 Task: Add the task  Add support for multiple file formats in the app to the section Dash Derby in the project Vigilant and add a Due Date to the respective task as 2023/09/16.
Action: Mouse moved to (25, 59)
Screenshot: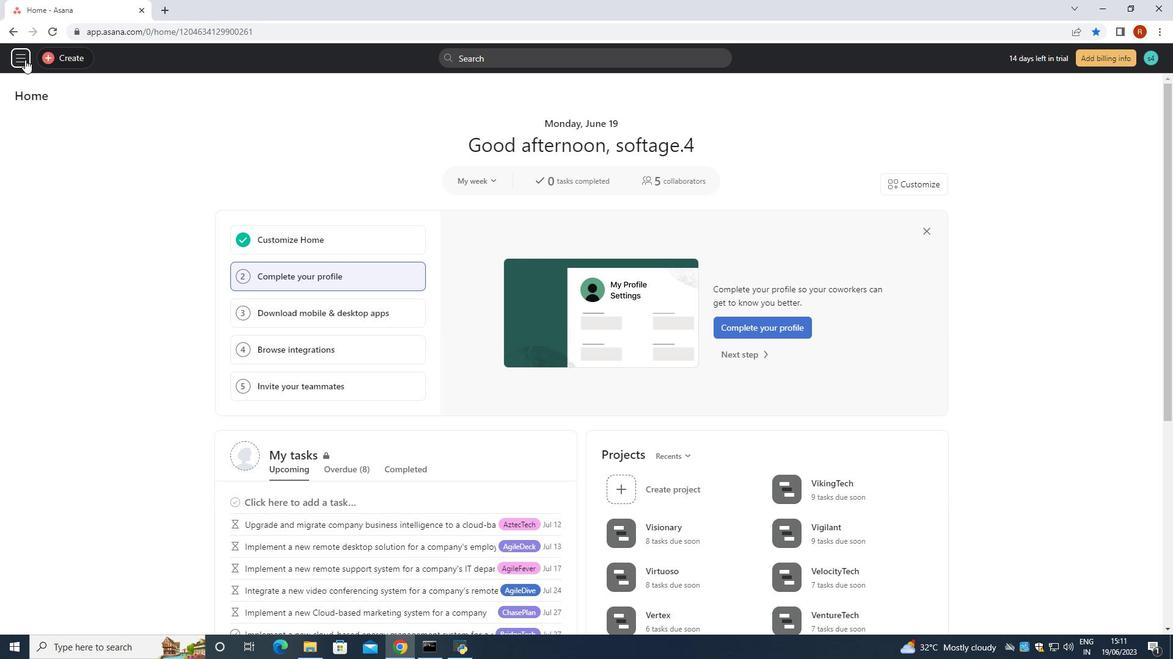 
Action: Mouse pressed left at (25, 59)
Screenshot: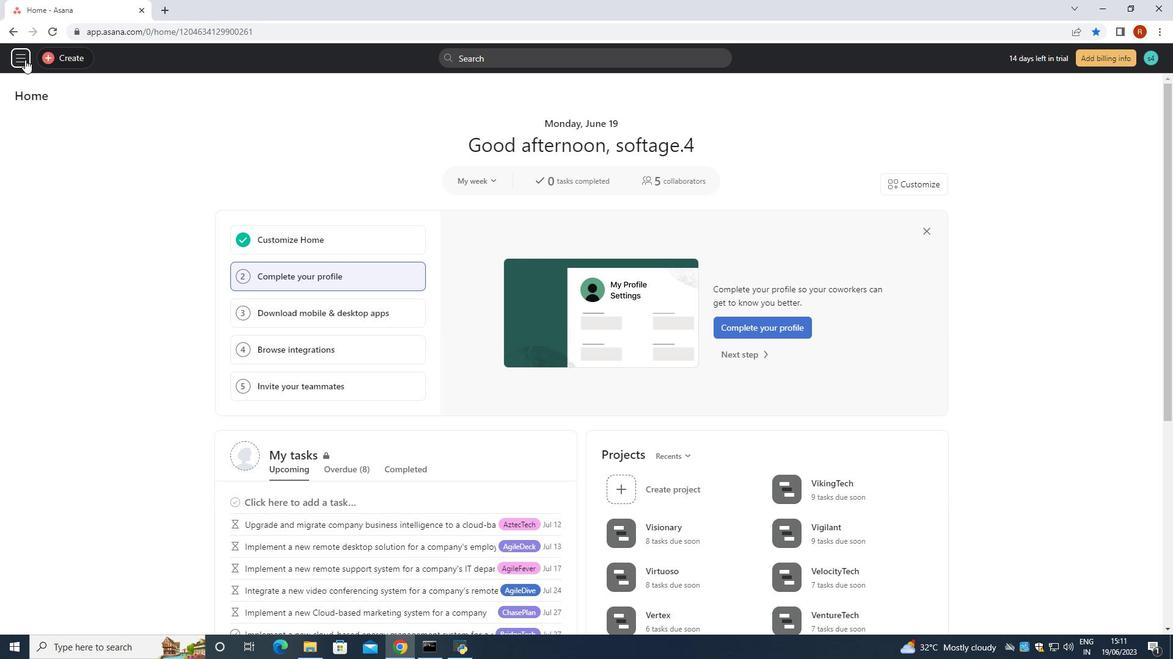 
Action: Mouse moved to (49, 207)
Screenshot: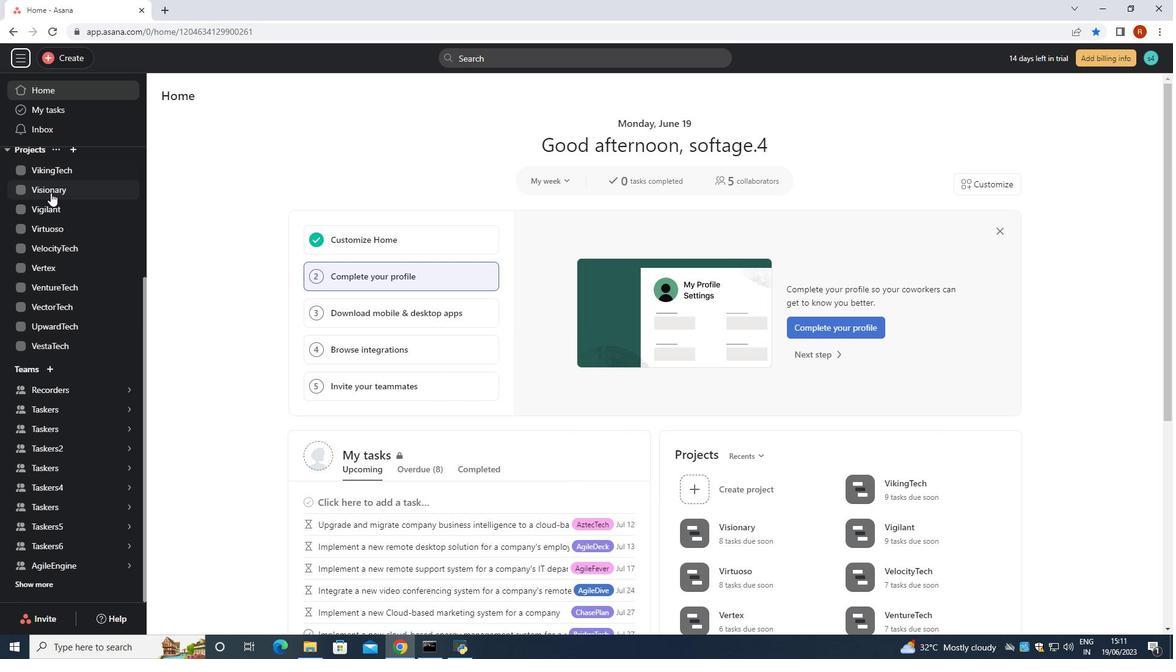 
Action: Mouse pressed left at (49, 207)
Screenshot: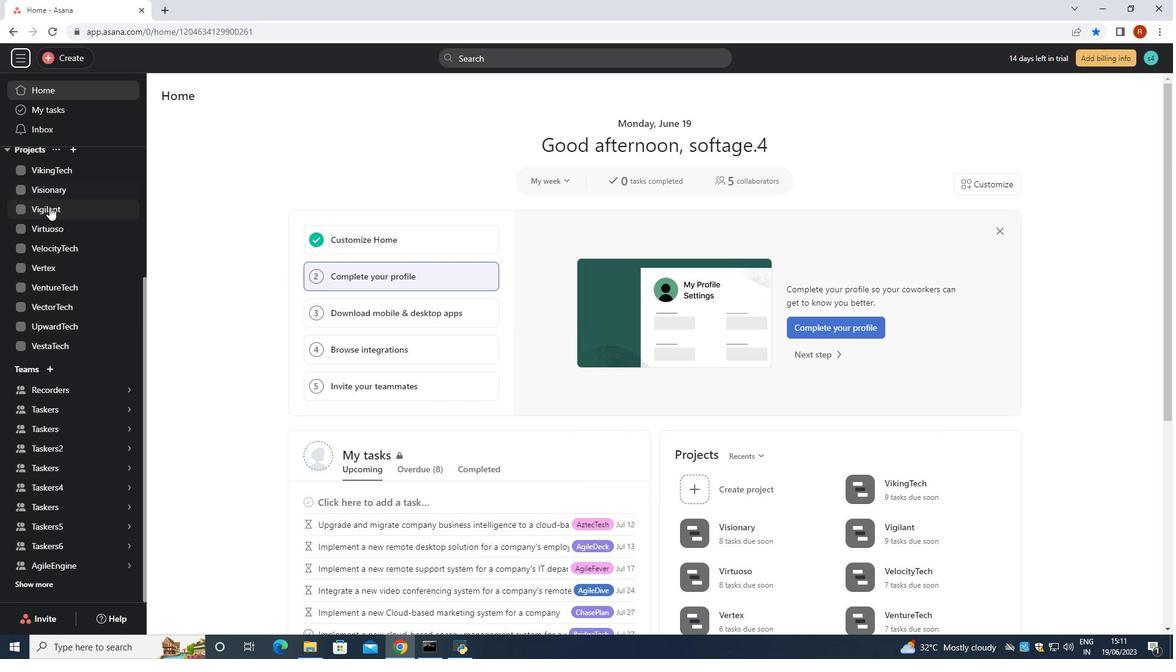 
Action: Mouse moved to (490, 287)
Screenshot: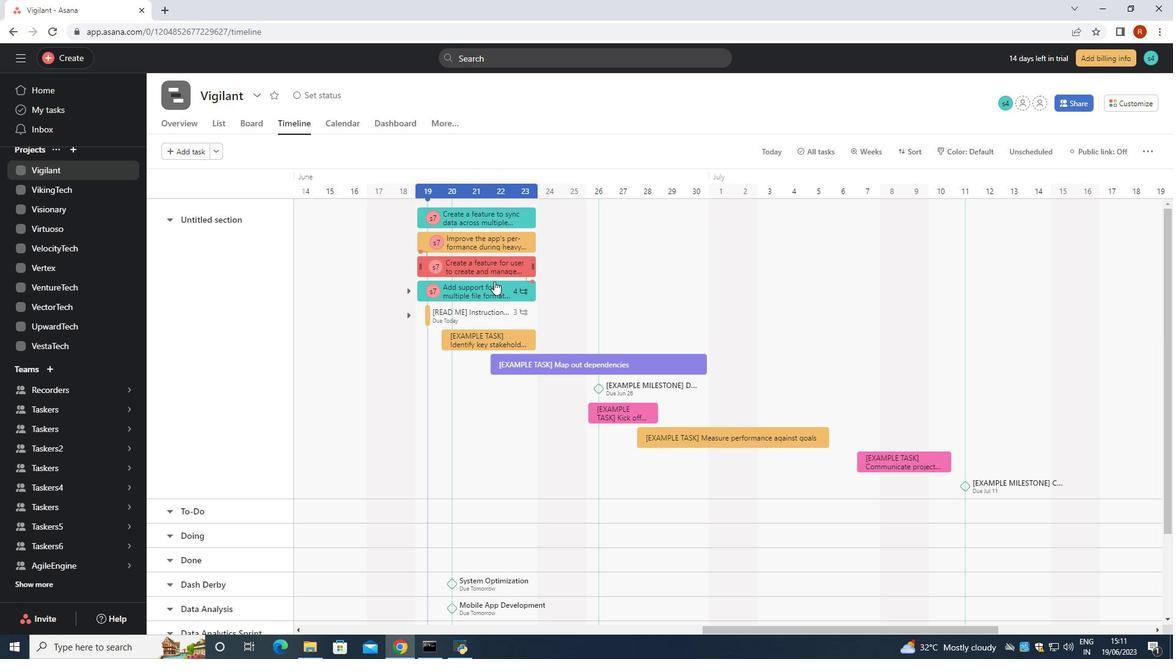 
Action: Mouse pressed left at (490, 287)
Screenshot: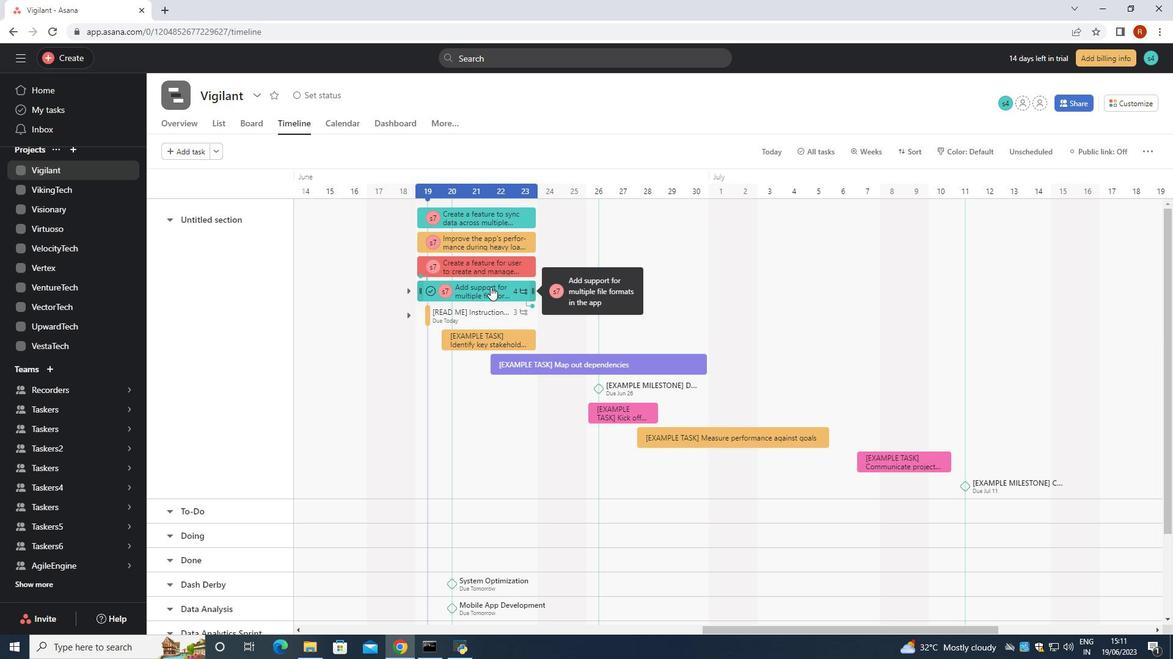 
Action: Mouse moved to (944, 273)
Screenshot: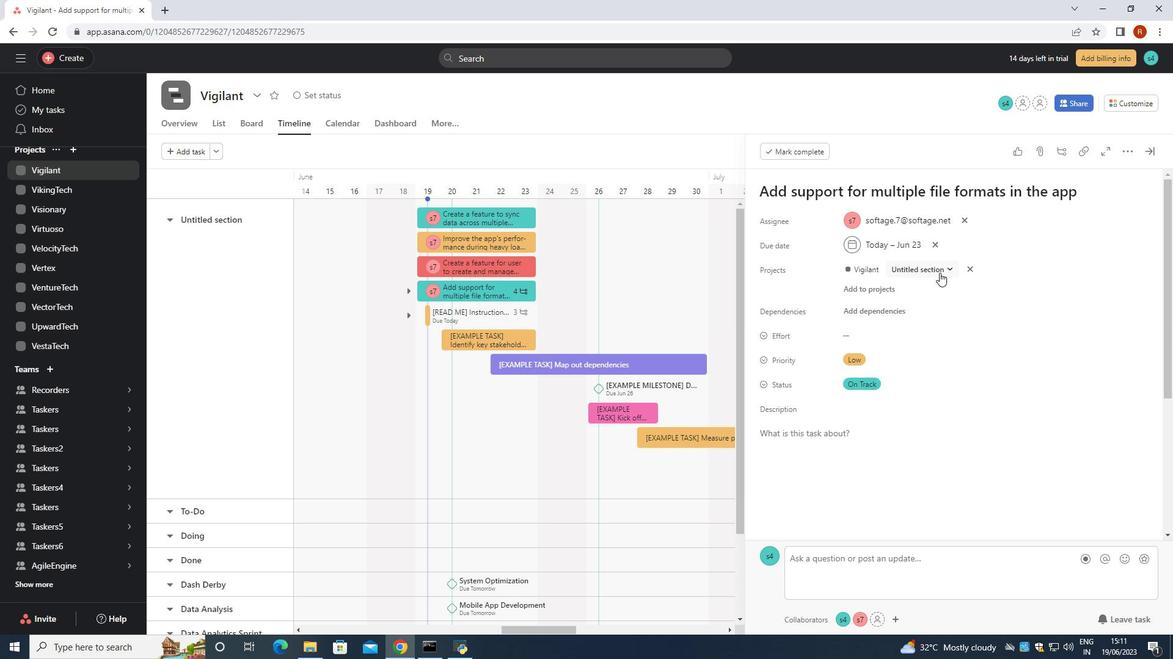 
Action: Mouse pressed left at (944, 273)
Screenshot: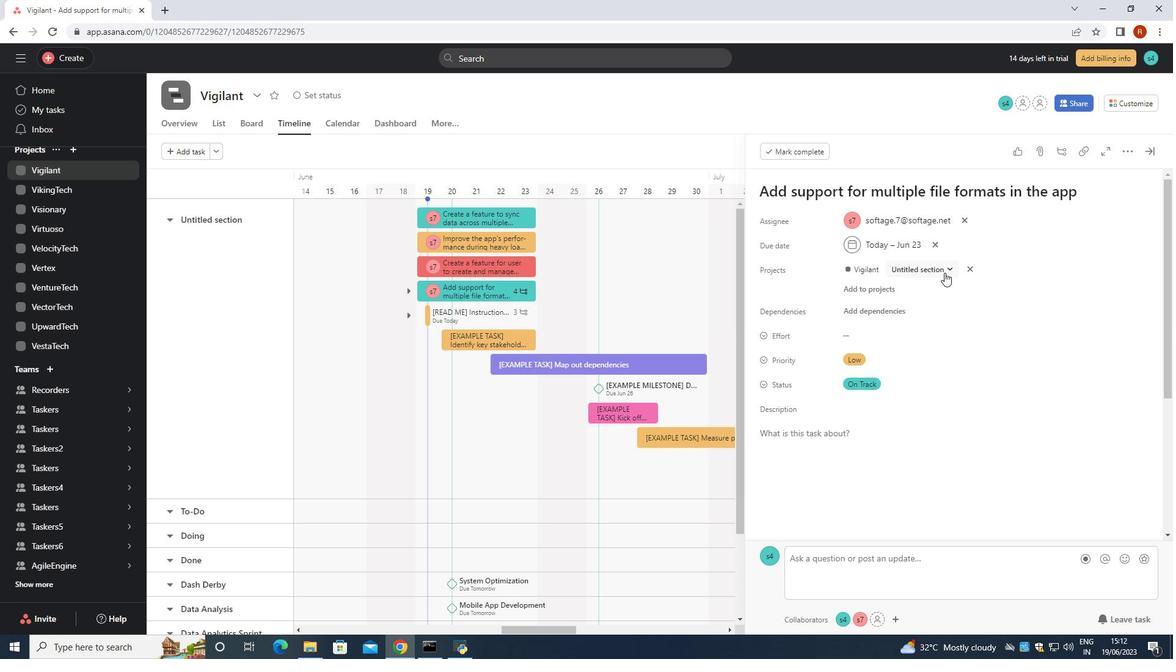 
Action: Mouse moved to (908, 384)
Screenshot: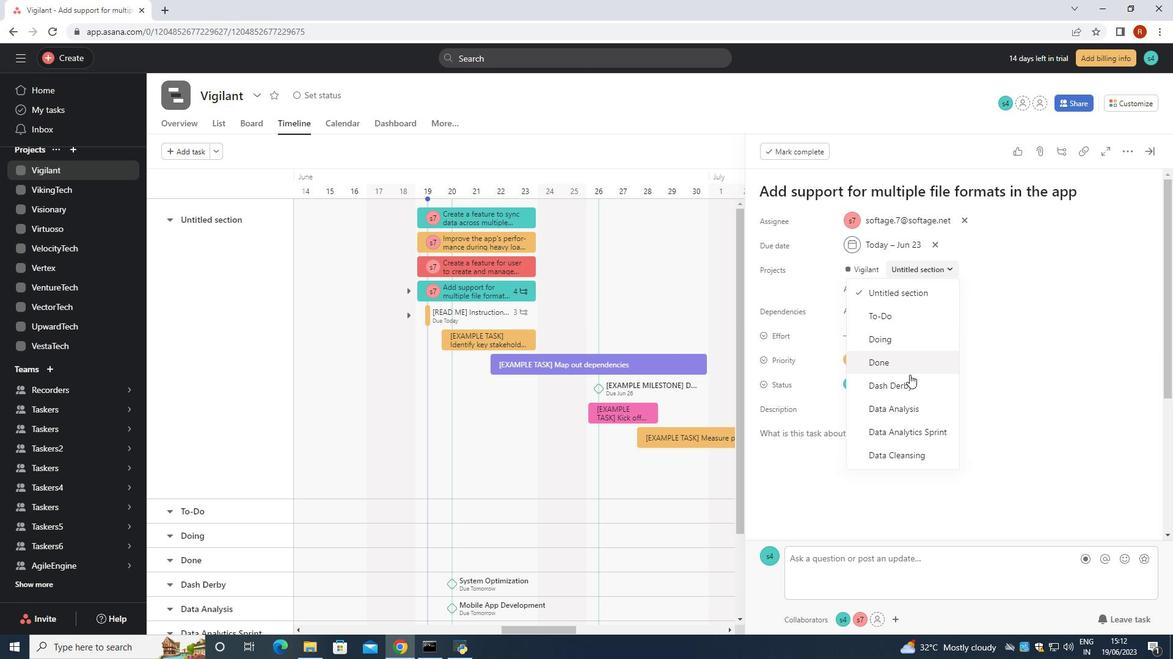 
Action: Mouse pressed left at (908, 384)
Screenshot: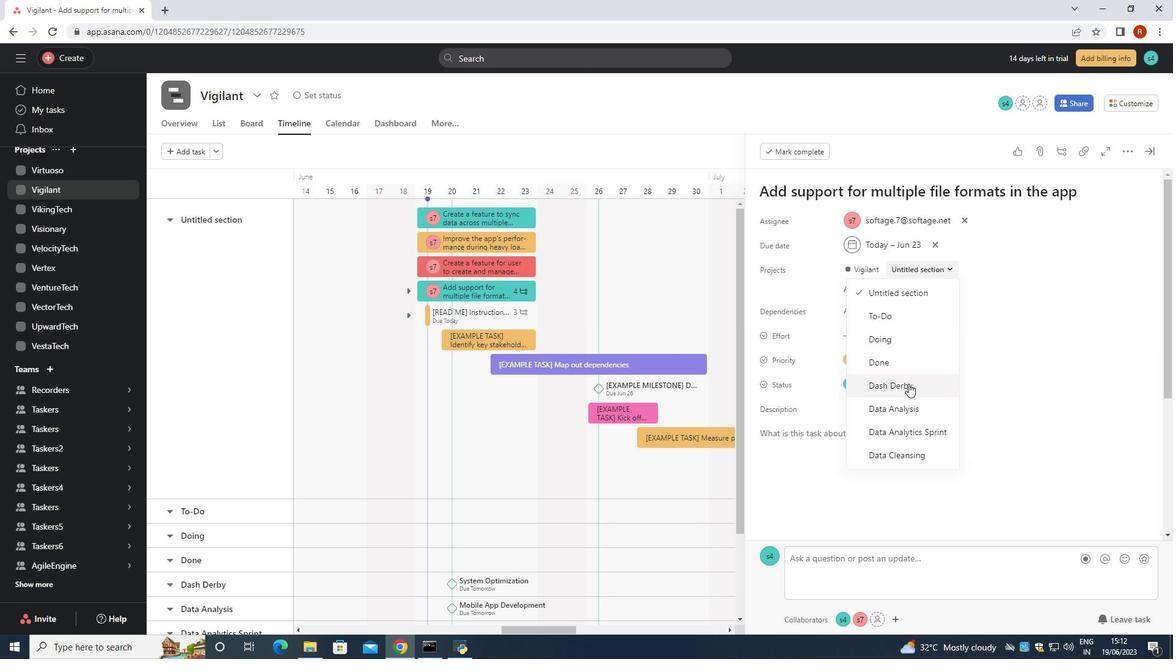 
Action: Mouse moved to (931, 246)
Screenshot: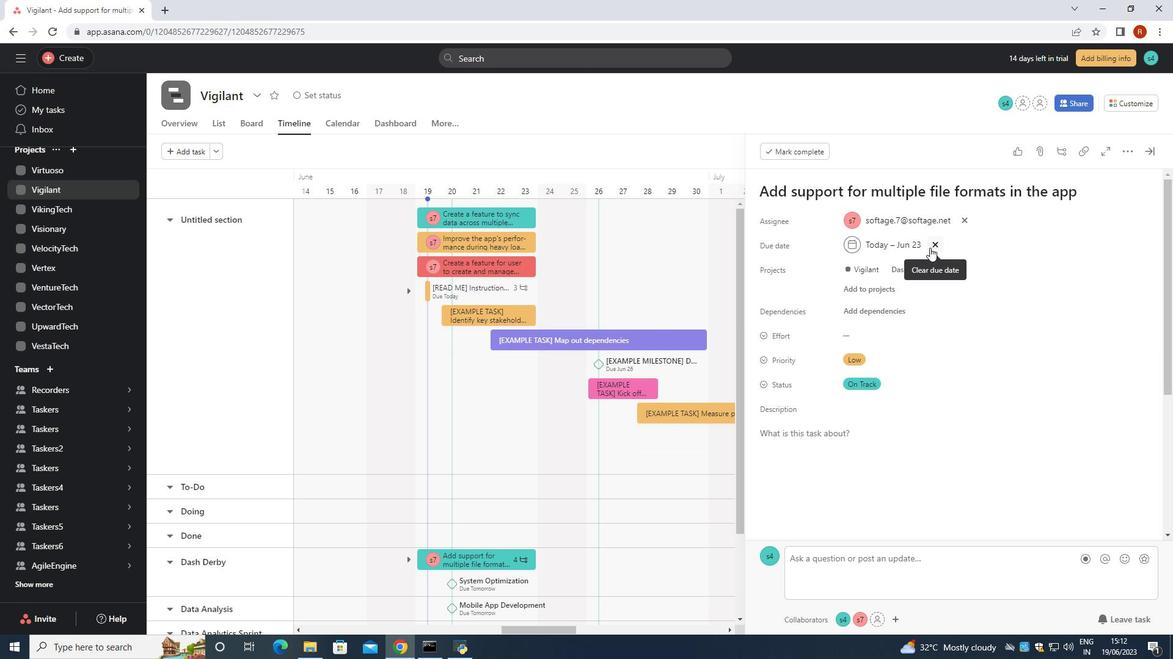 
Action: Mouse pressed left at (931, 246)
Screenshot: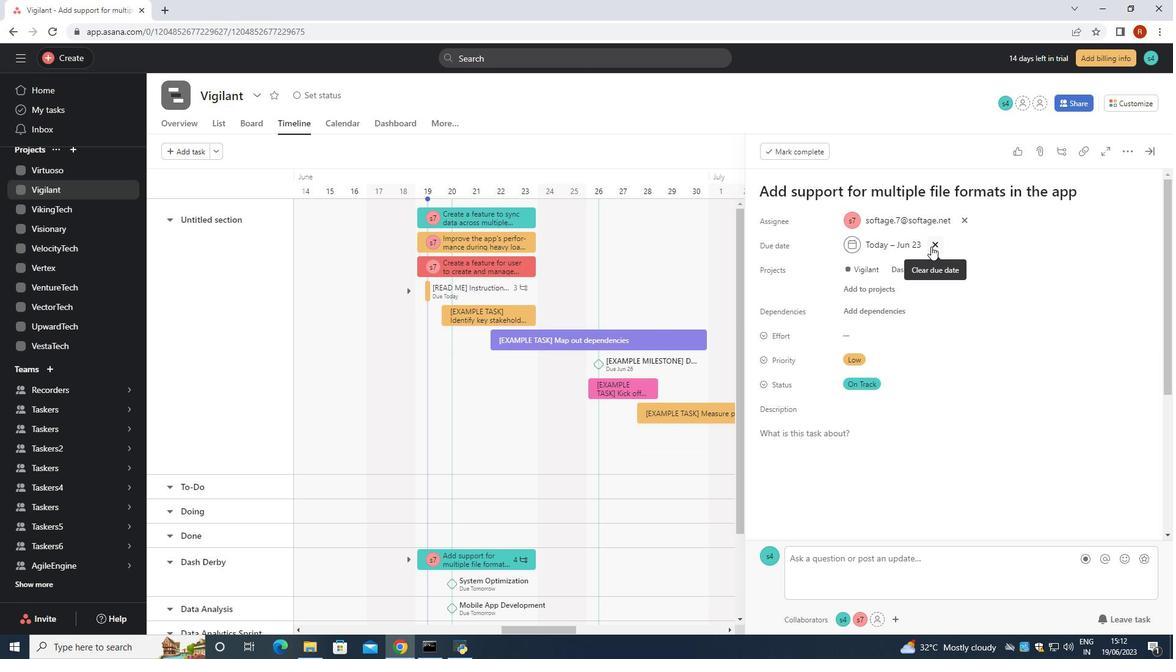 
Action: Mouse moved to (887, 243)
Screenshot: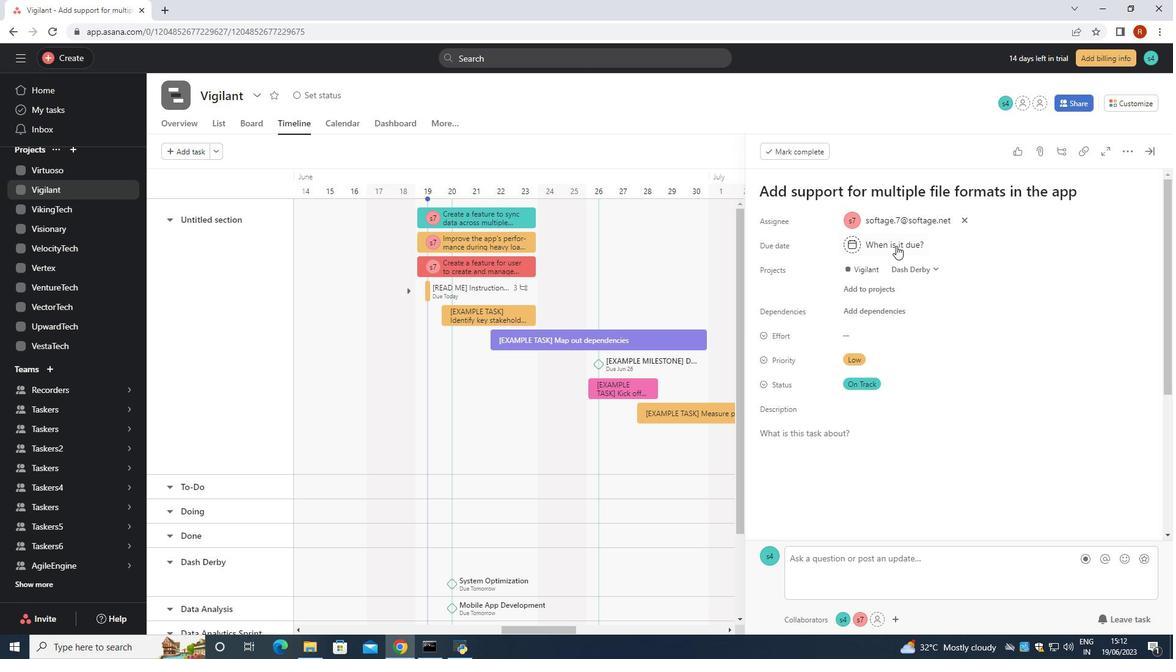 
Action: Mouse pressed left at (887, 243)
Screenshot: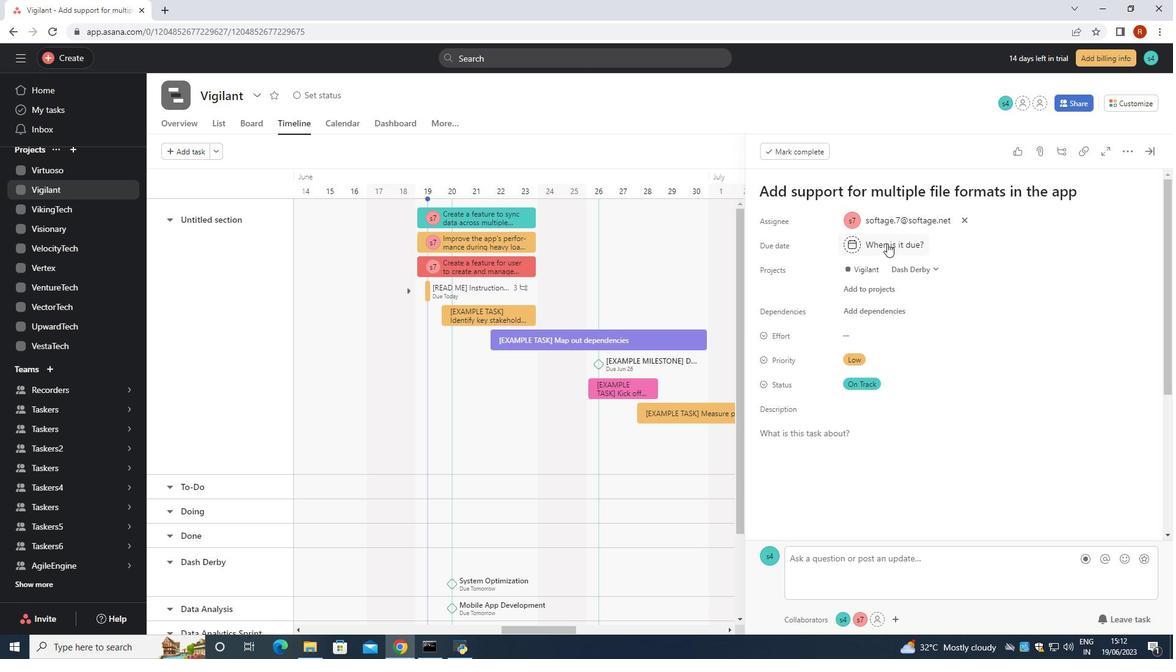 
Action: Mouse moved to (886, 246)
Screenshot: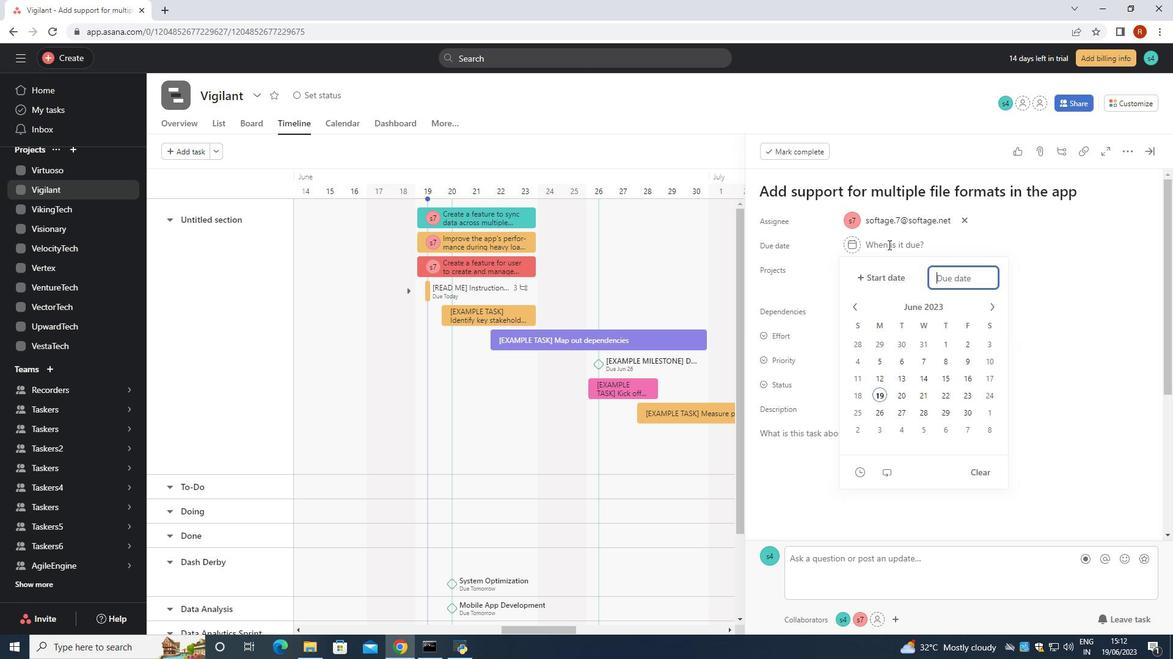 
Action: Key pressed 2024/09/16
Screenshot: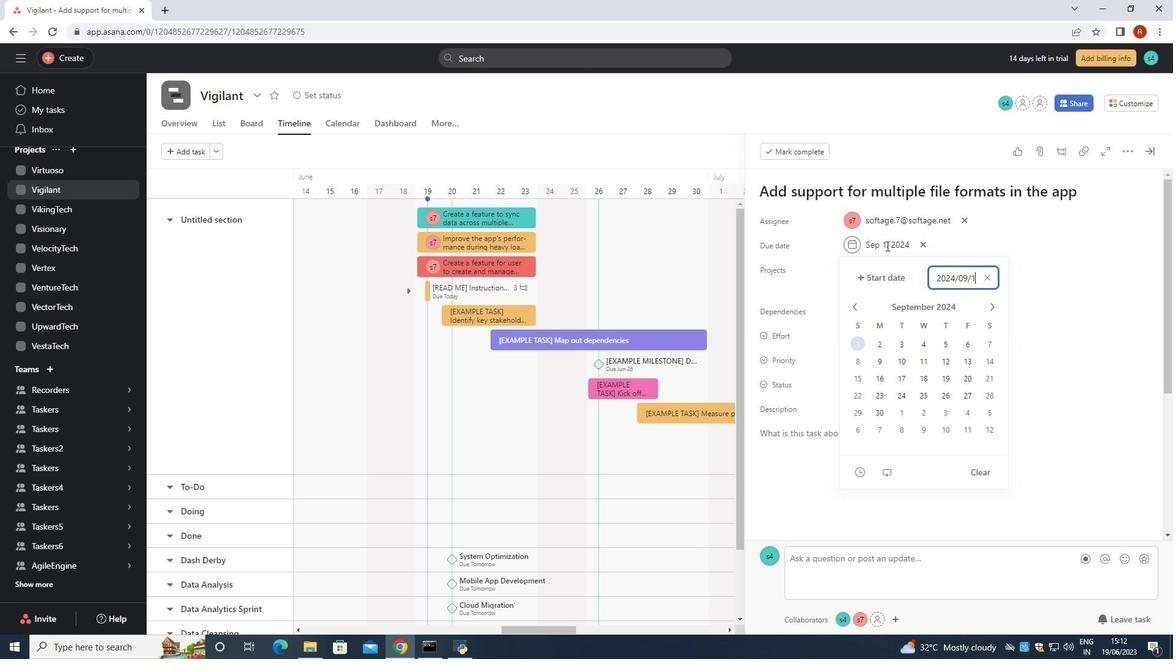 
Action: Mouse moved to (886, 246)
Screenshot: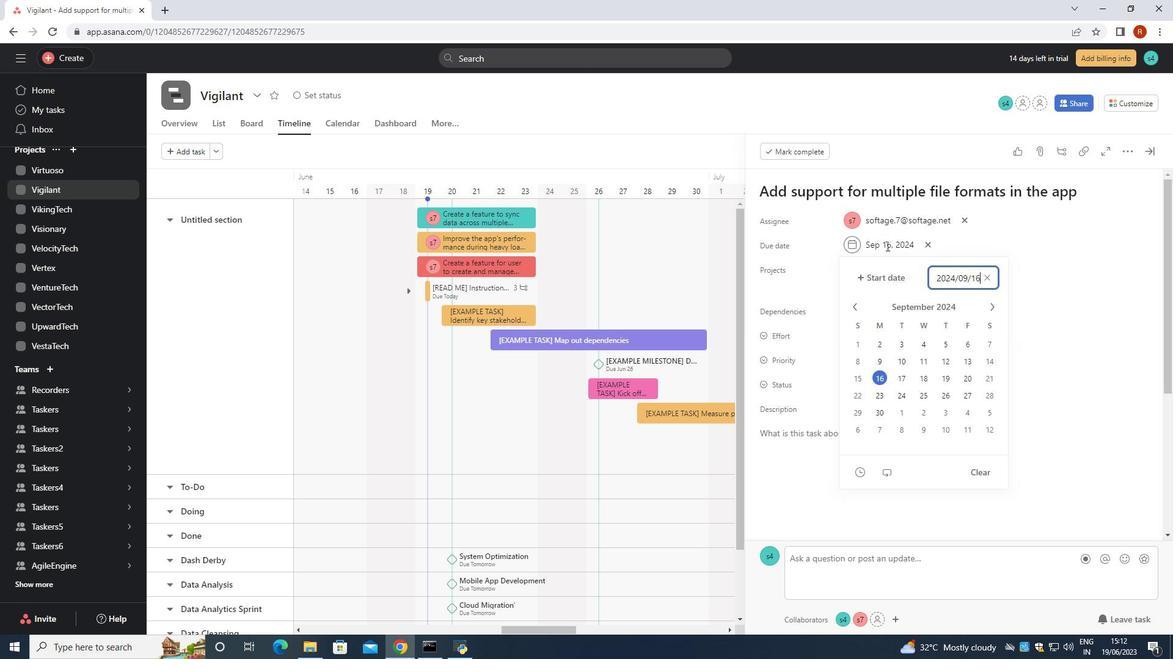 
Action: Key pressed <Key.enter>
Screenshot: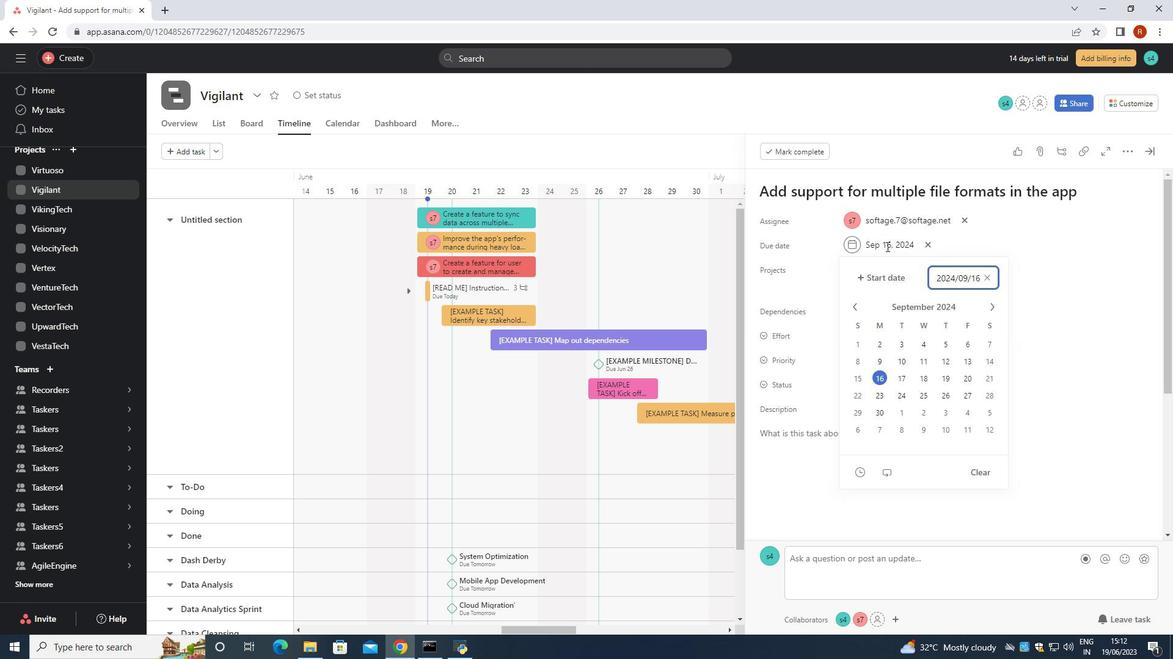 
Action: Mouse moved to (1016, 384)
Screenshot: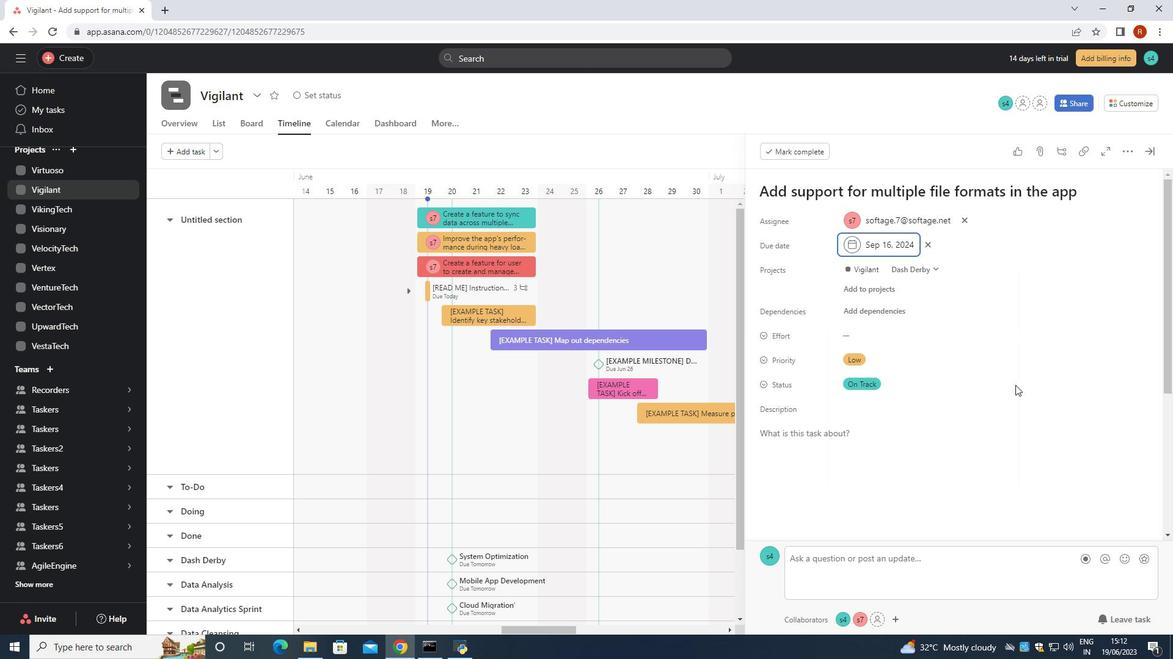 
